 Task: Select the name option in the default view sort key.
Action: Mouse moved to (85, 520)
Screenshot: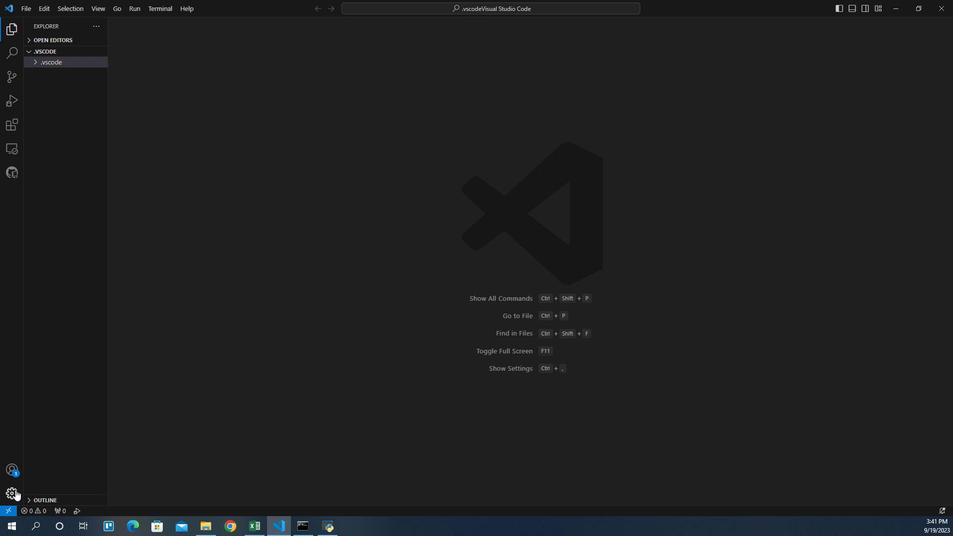
Action: Mouse pressed left at (85, 520)
Screenshot: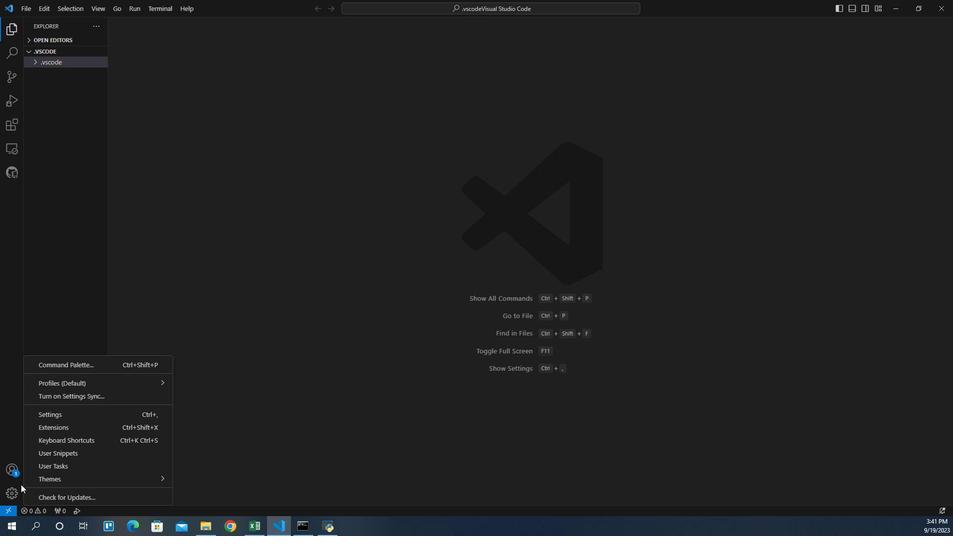 
Action: Mouse moved to (114, 440)
Screenshot: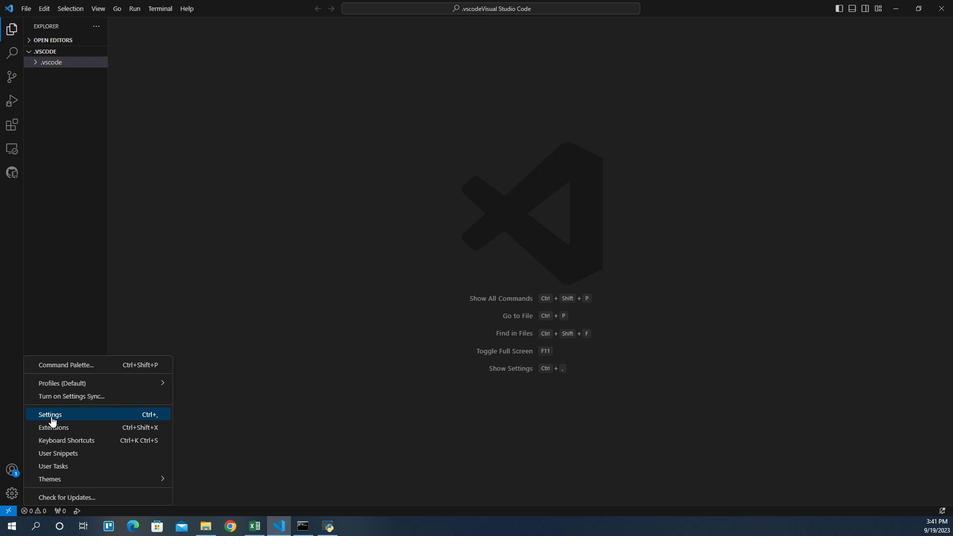 
Action: Mouse pressed left at (114, 440)
Screenshot: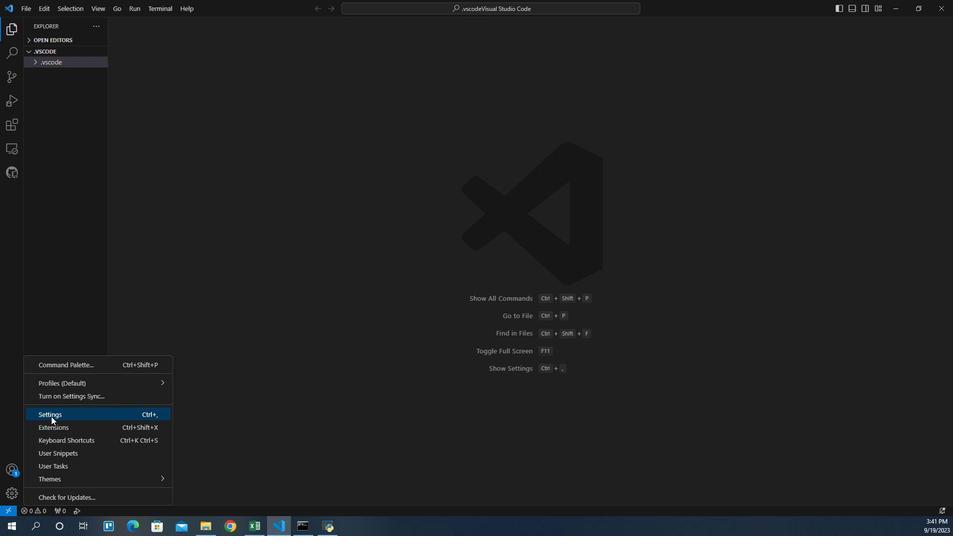 
Action: Mouse moved to (292, 61)
Screenshot: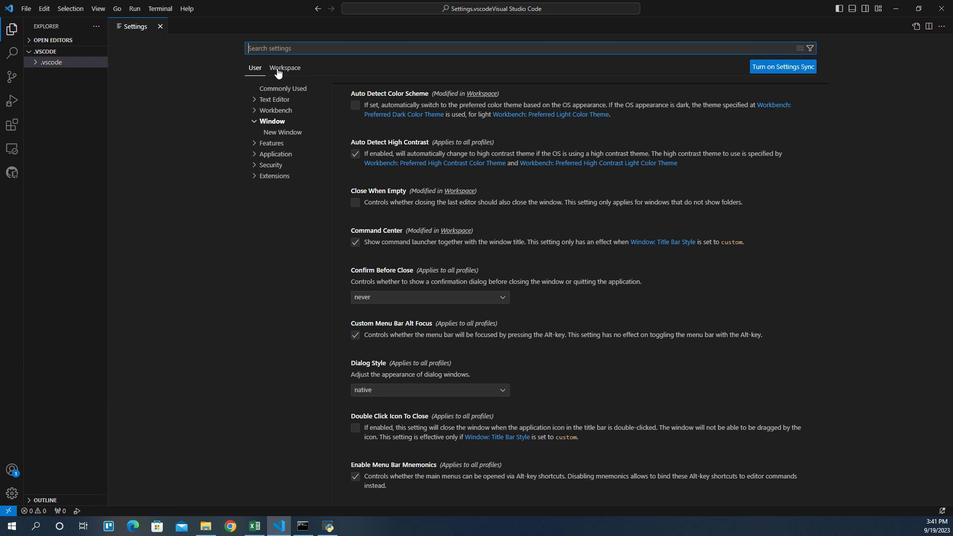 
Action: Mouse pressed left at (292, 61)
Screenshot: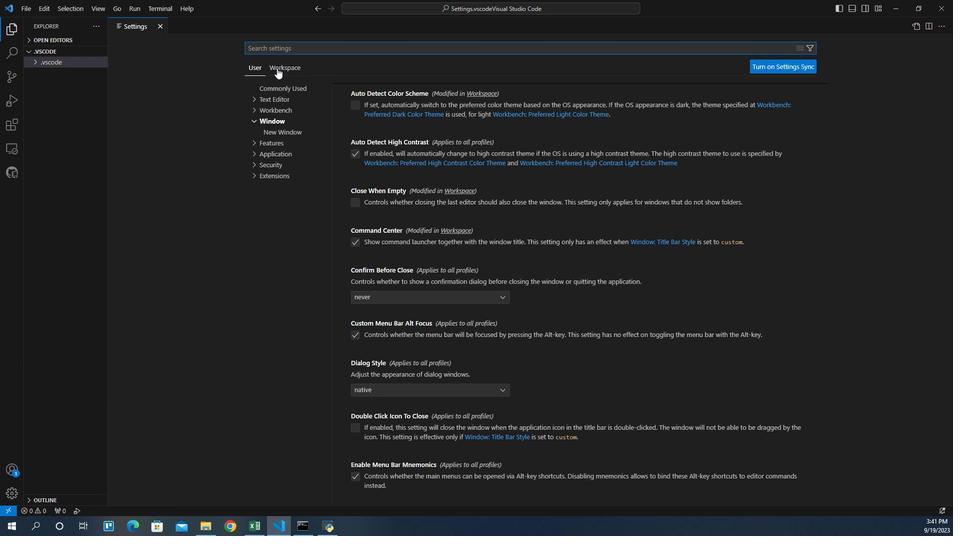 
Action: Mouse moved to (277, 128)
Screenshot: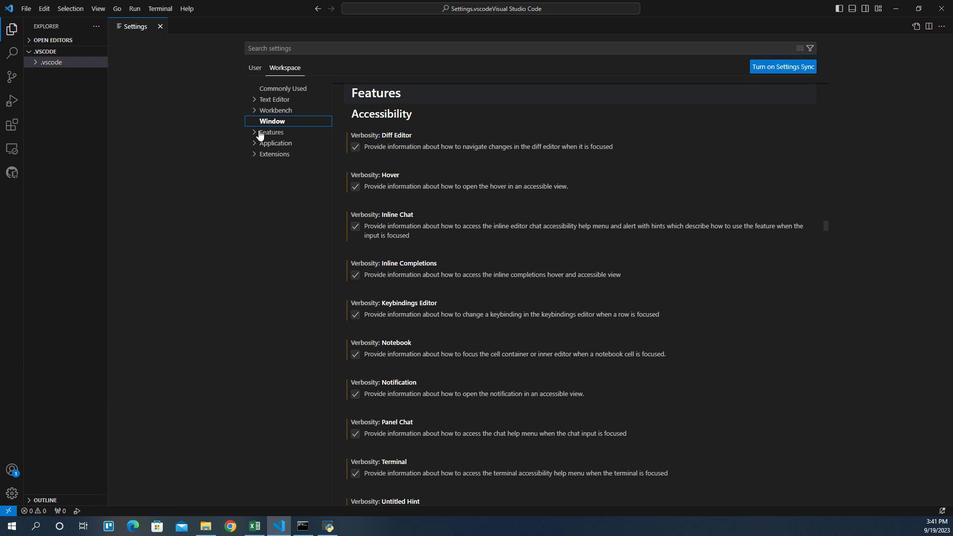 
Action: Mouse pressed left at (277, 128)
Screenshot: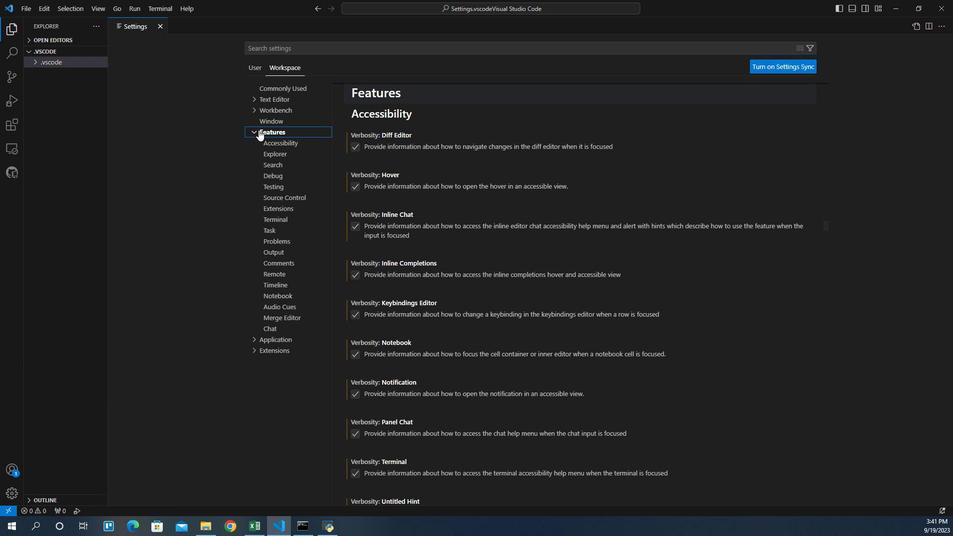 
Action: Mouse moved to (284, 198)
Screenshot: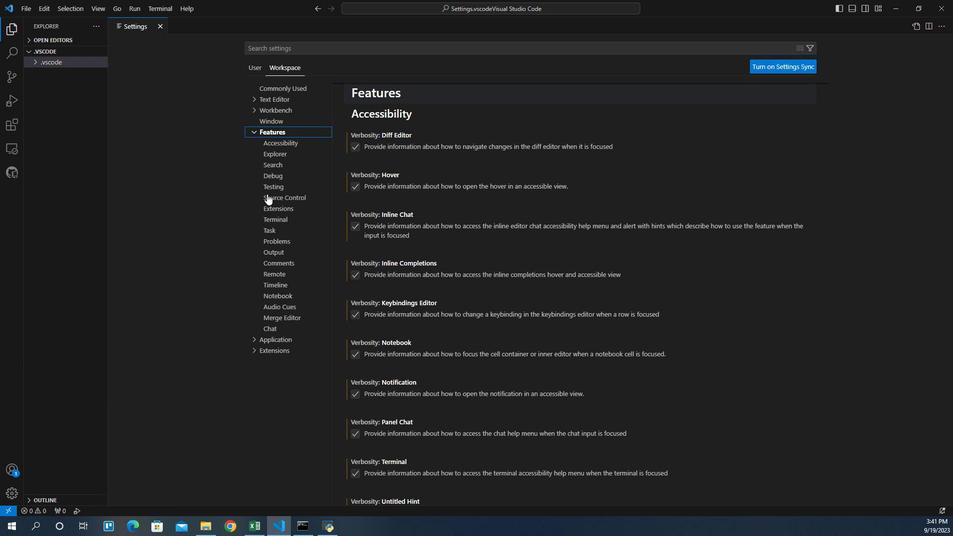 
Action: Mouse pressed left at (284, 198)
Screenshot: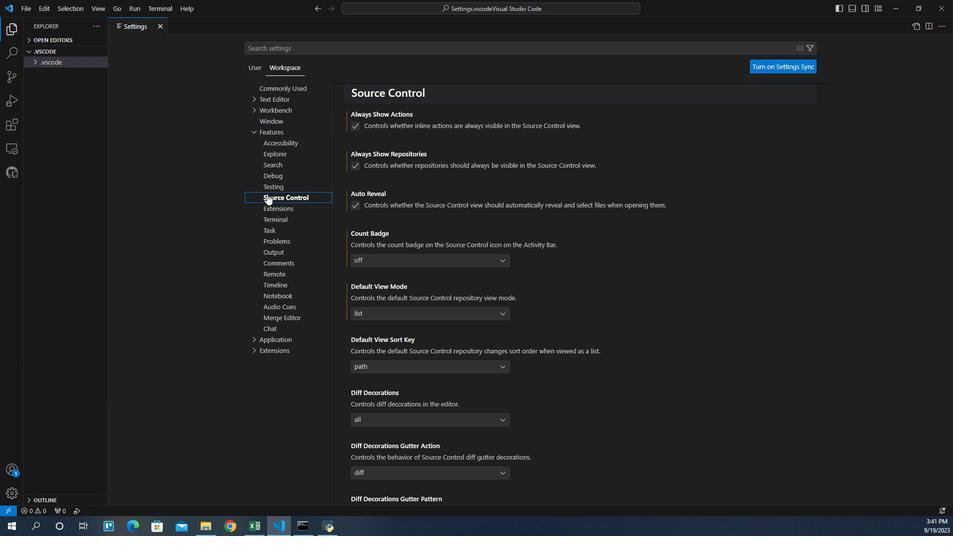 
Action: Mouse moved to (374, 387)
Screenshot: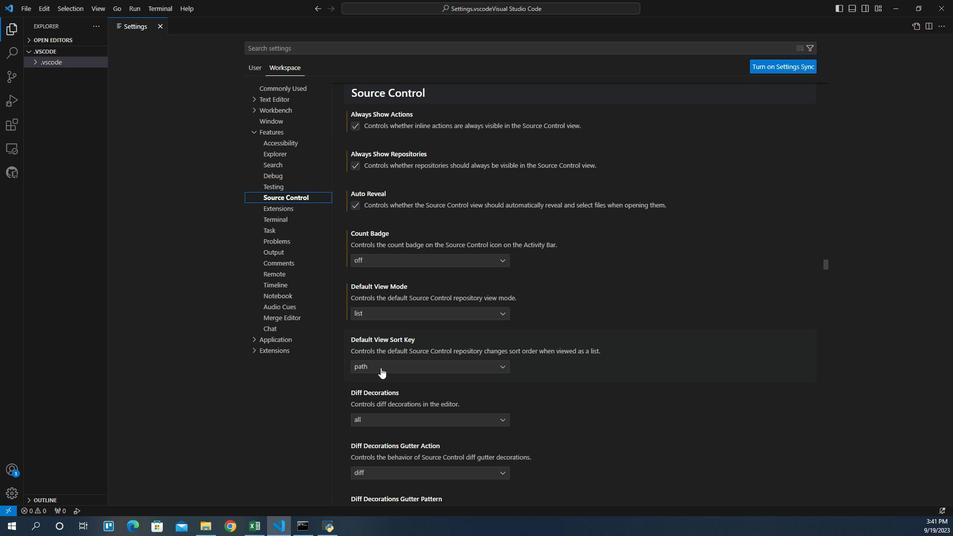 
Action: Mouse pressed left at (374, 387)
Screenshot: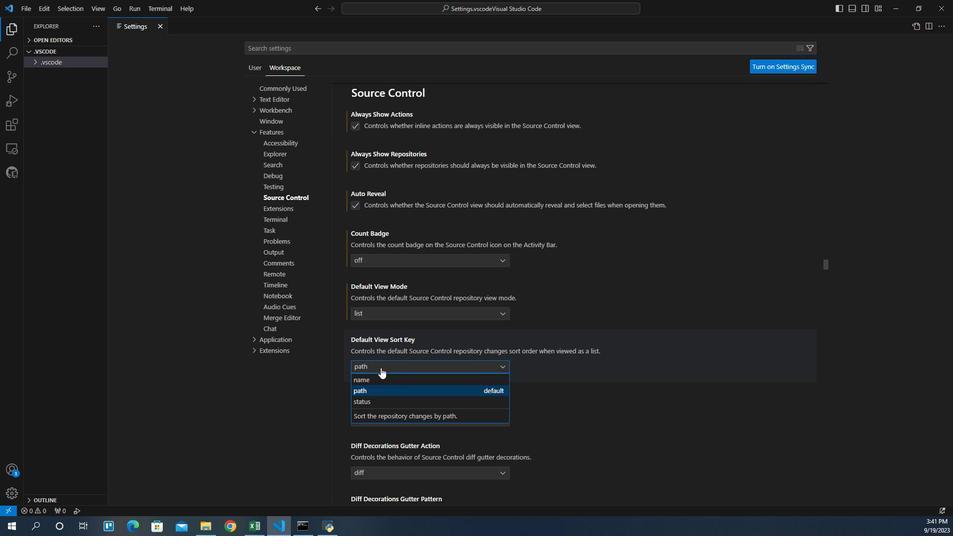 
Action: Mouse moved to (367, 400)
Screenshot: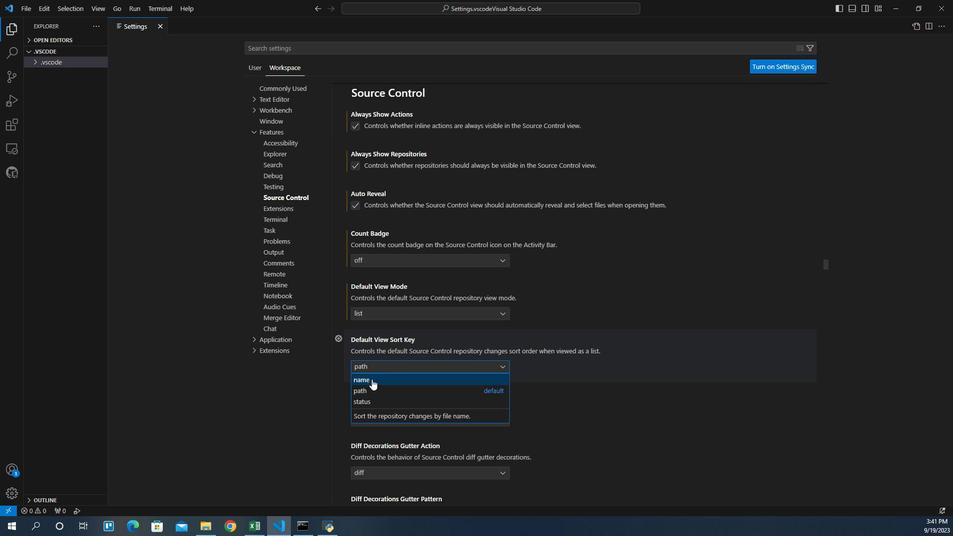 
Action: Mouse pressed left at (367, 400)
Screenshot: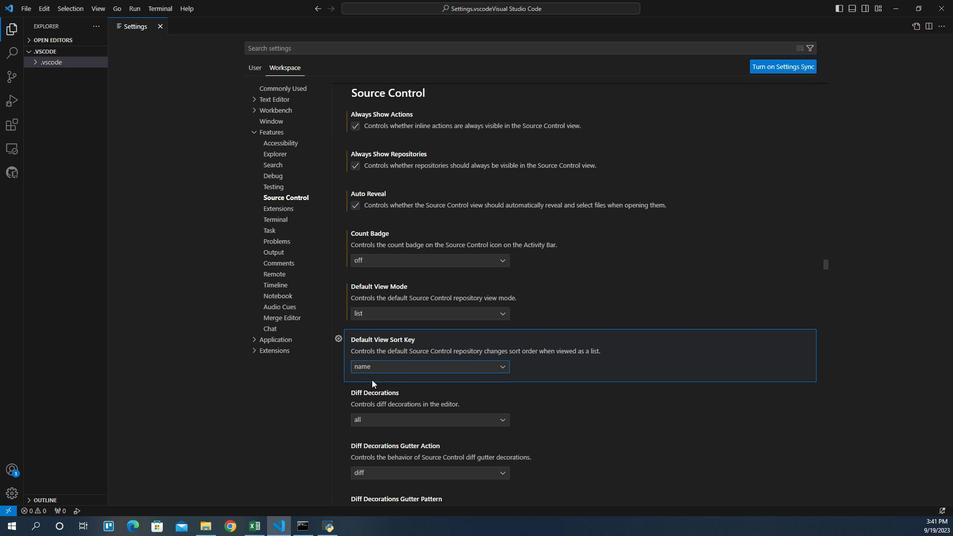 
Action: Mouse moved to (370, 396)
Screenshot: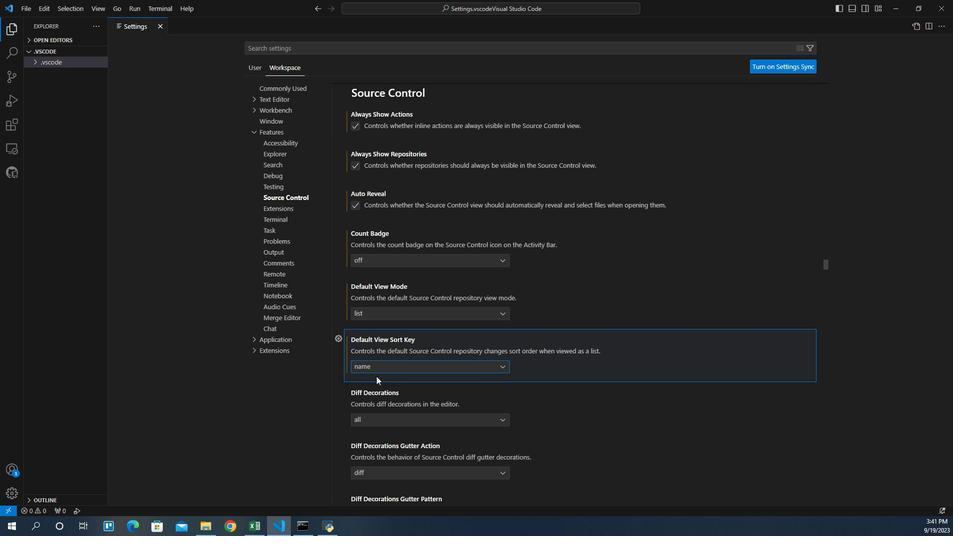
